 Task: Search for events that contain the keyword "birthday".
Action: Mouse moved to (792, 67)
Screenshot: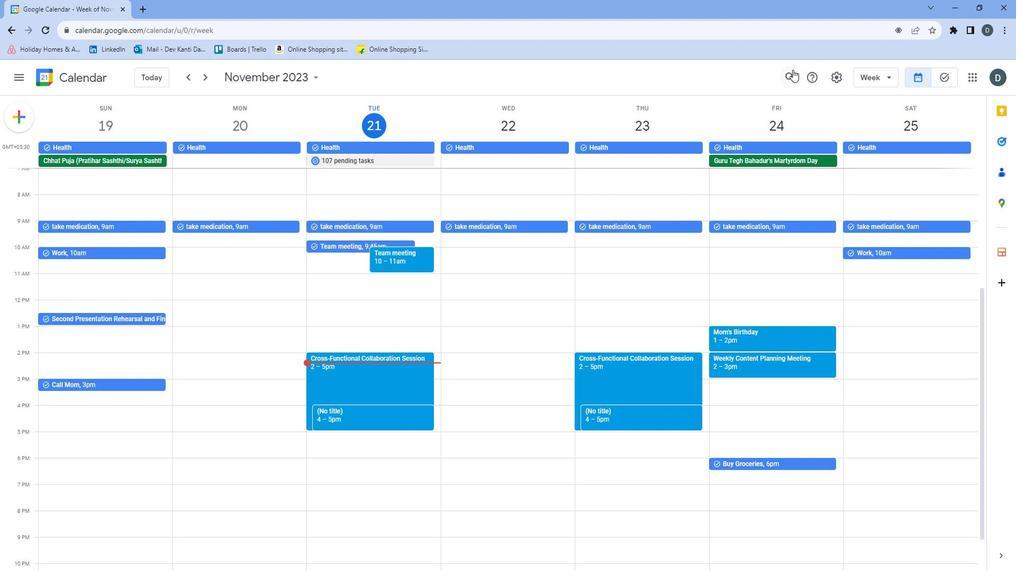 
Action: Mouse pressed left at (792, 67)
Screenshot: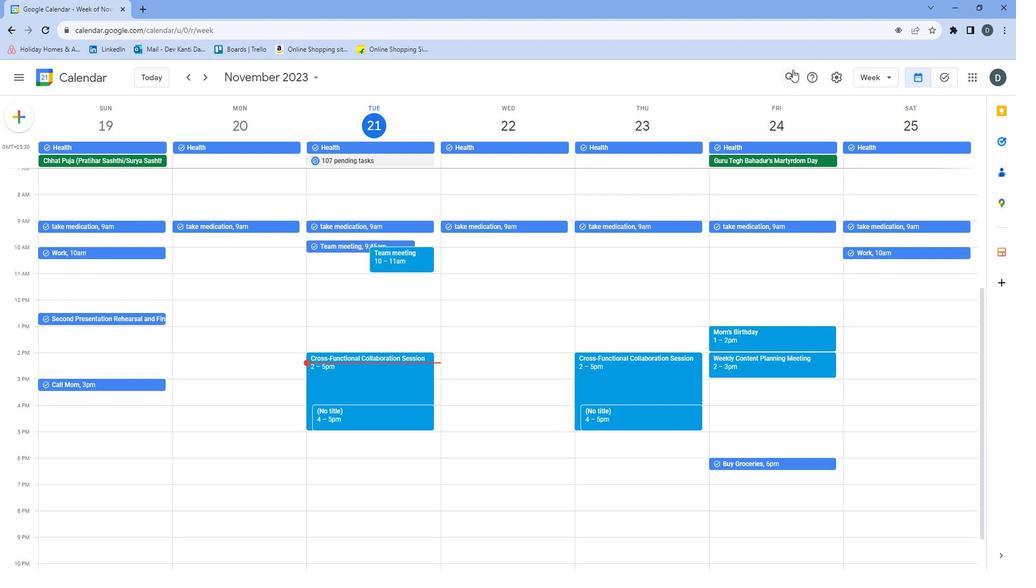 
Action: Mouse moved to (508, 73)
Screenshot: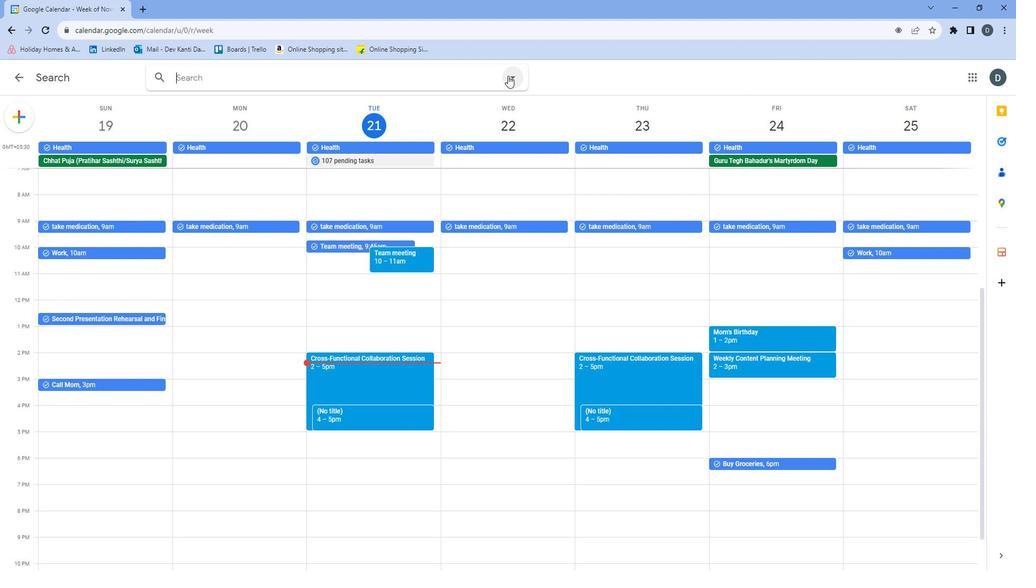 
Action: Mouse pressed left at (508, 73)
Screenshot: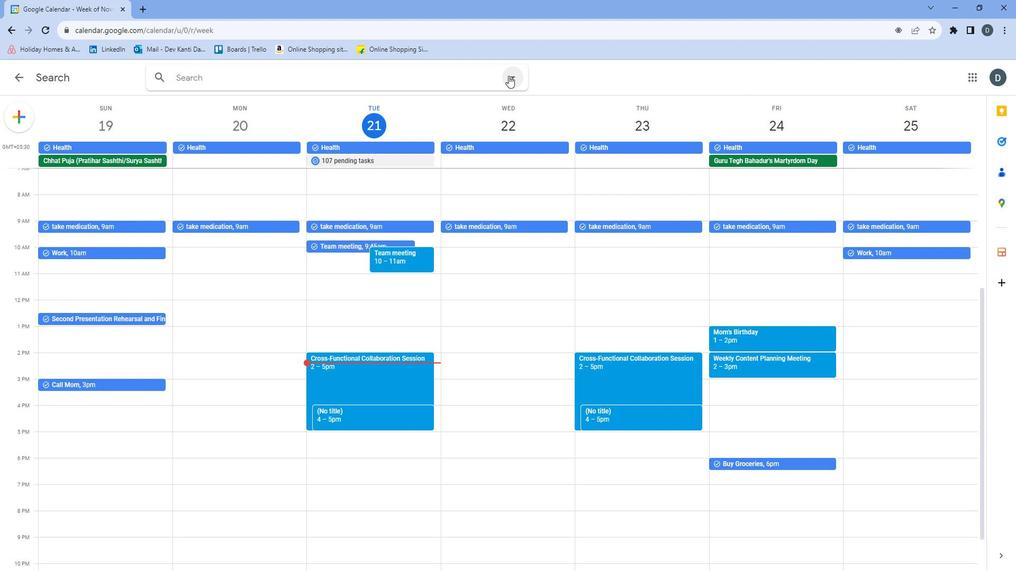 
Action: Mouse moved to (320, 130)
Screenshot: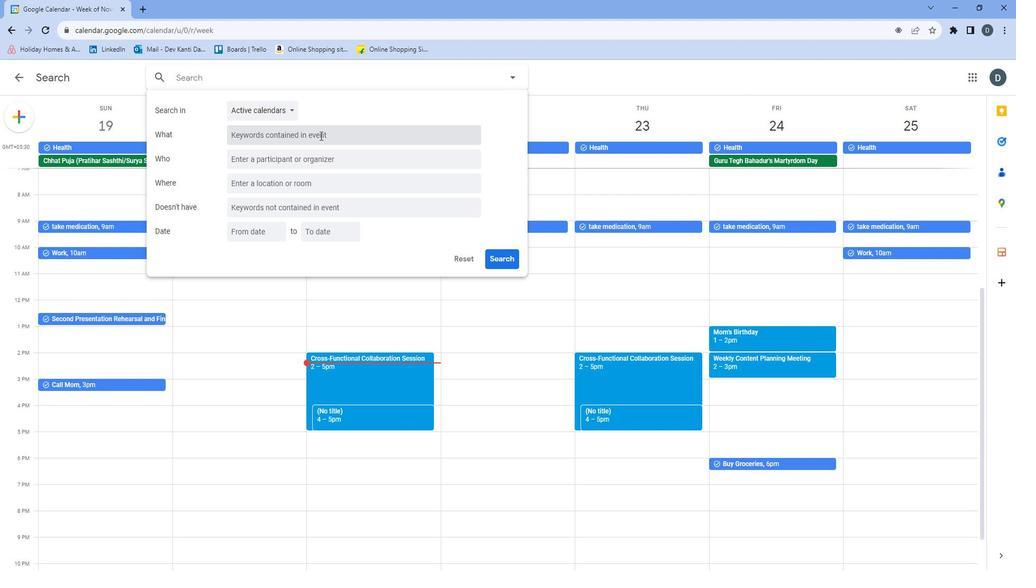 
Action: Mouse pressed left at (320, 130)
Screenshot: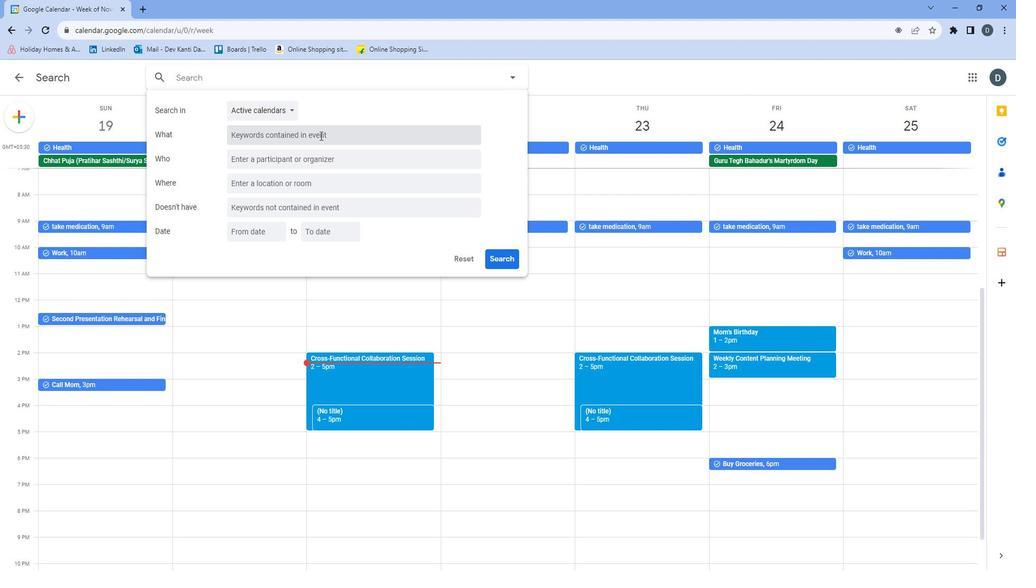 
Action: Mouse moved to (346, 113)
Screenshot: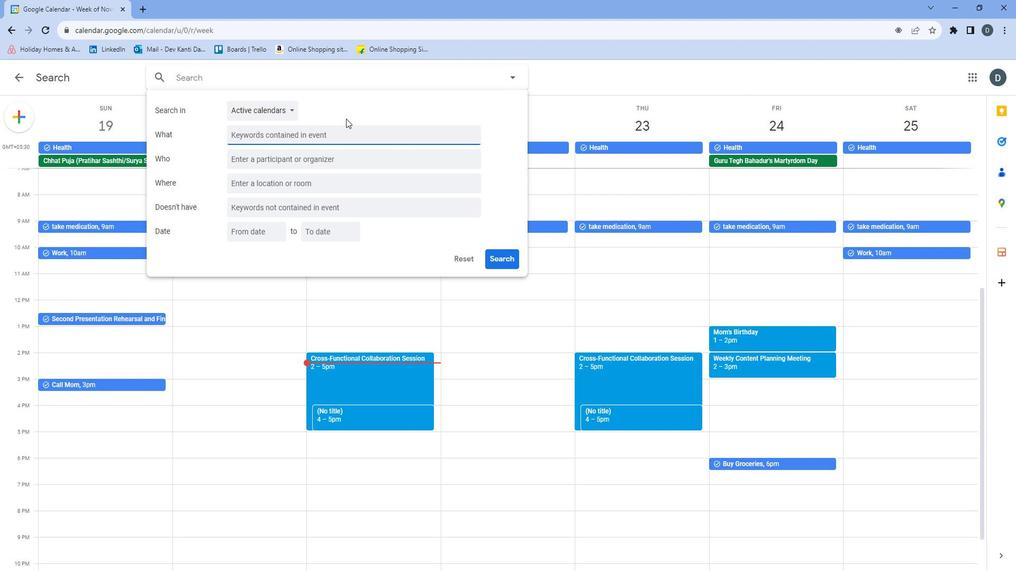 
Action: Key pressed b
Screenshot: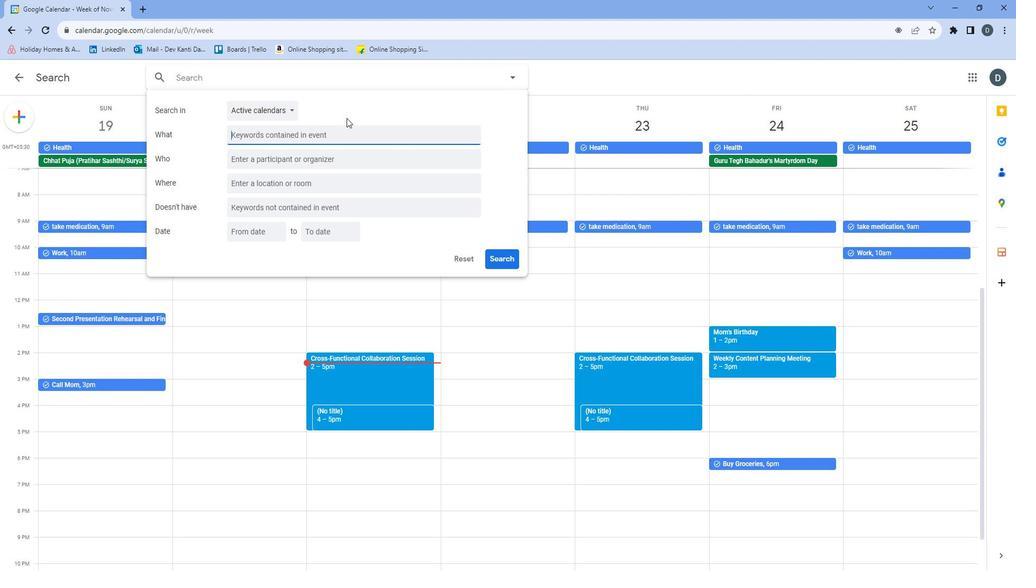 
Action: Mouse moved to (349, 112)
Screenshot: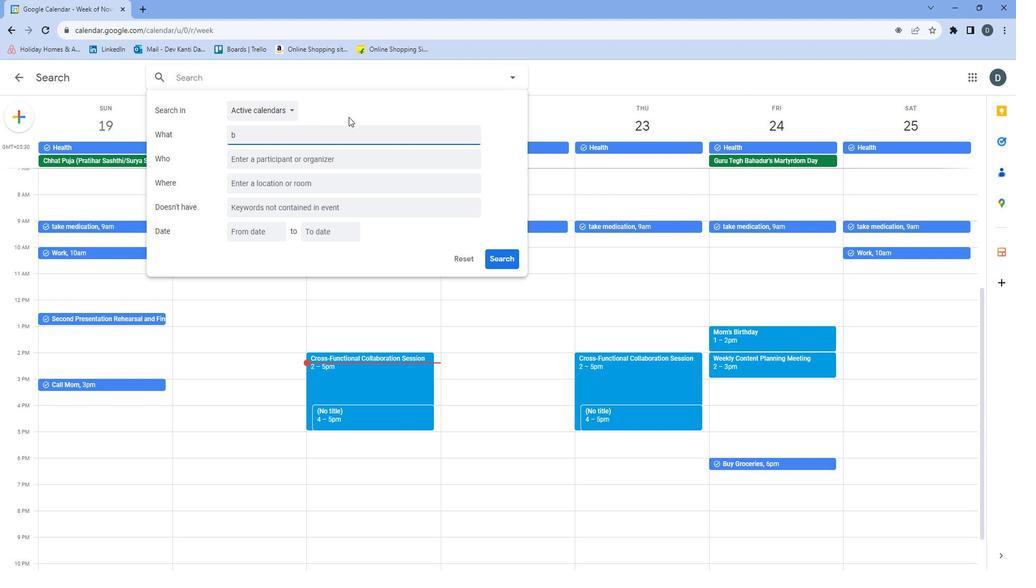 
Action: Key pressed irthday
Screenshot: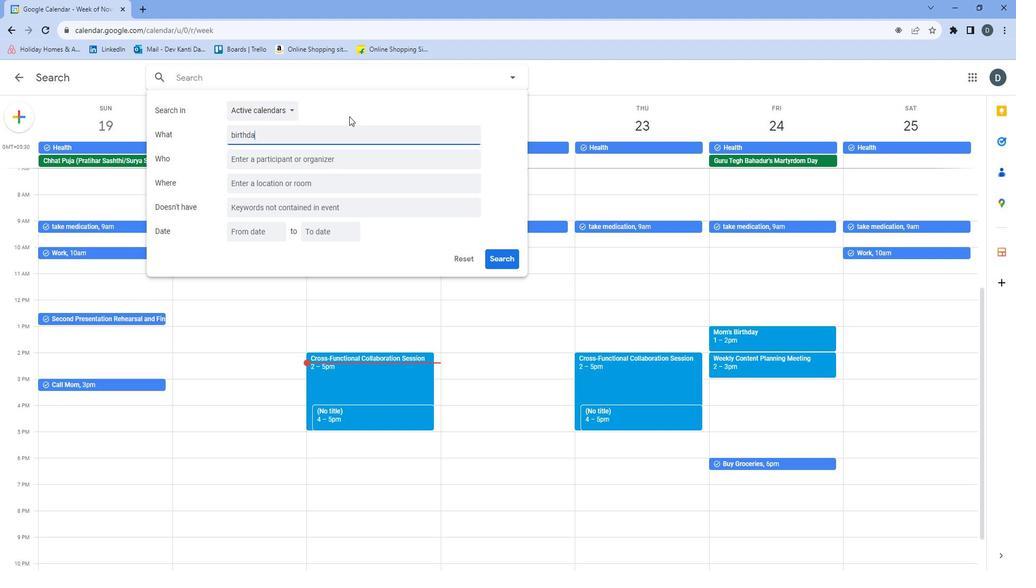 
Action: Mouse moved to (510, 250)
Screenshot: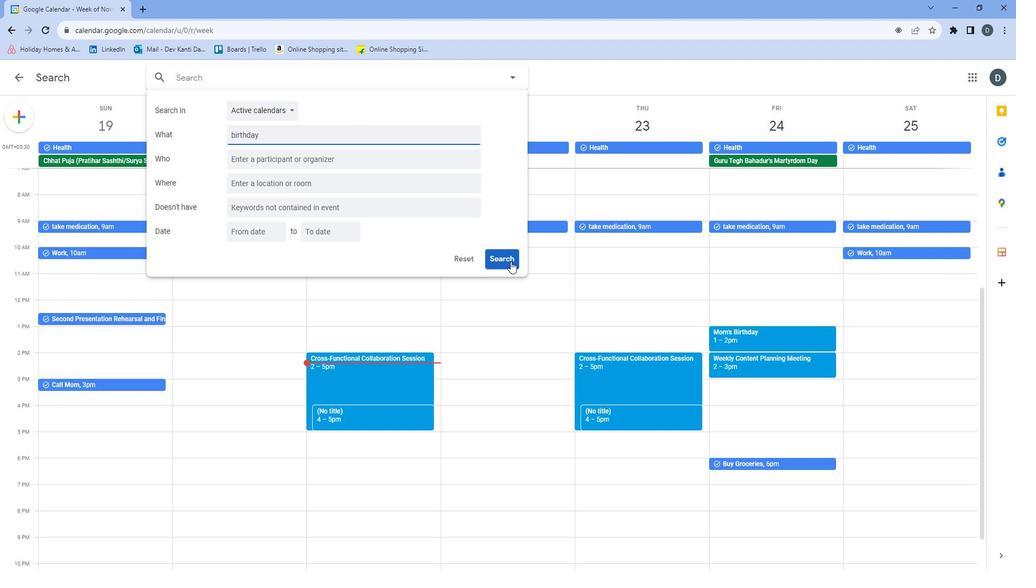 
Action: Mouse pressed left at (510, 250)
Screenshot: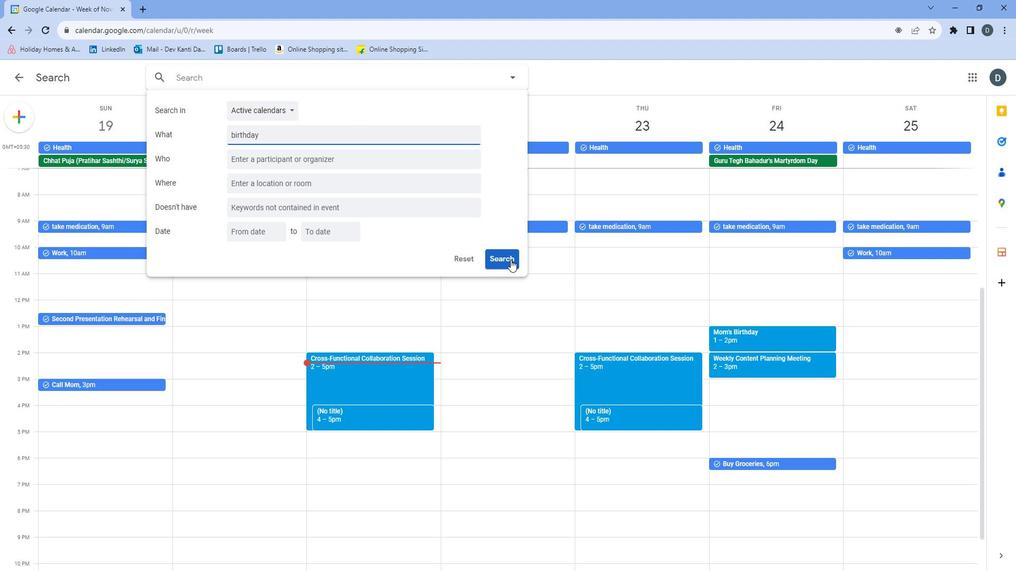 
Action: Mouse moved to (498, 207)
Screenshot: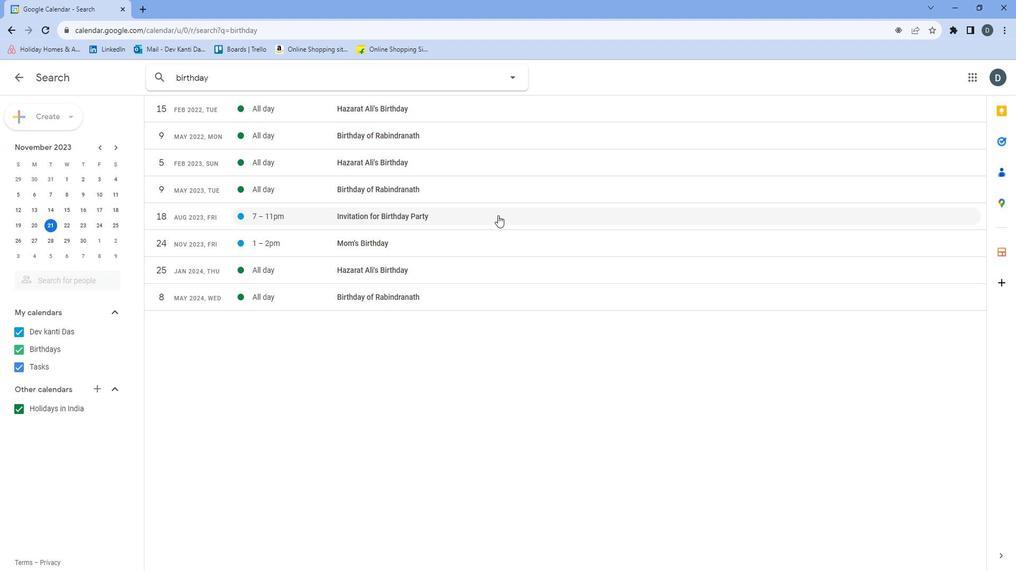 
